 Task: Customize the Quick Access Toolbar by adding a command from the list.
Action: Mouse moved to (55, 33)
Screenshot: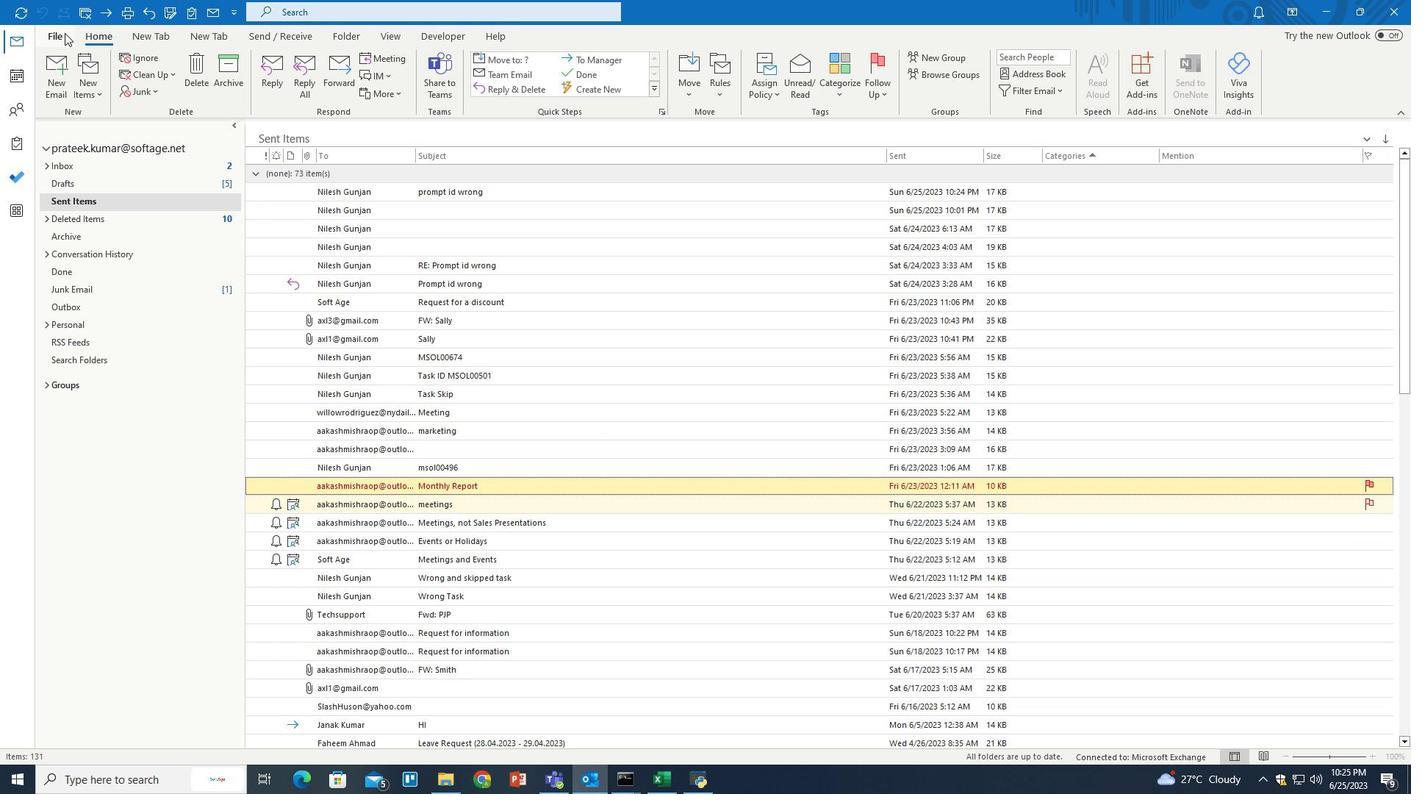 
Action: Mouse pressed left at (55, 33)
Screenshot: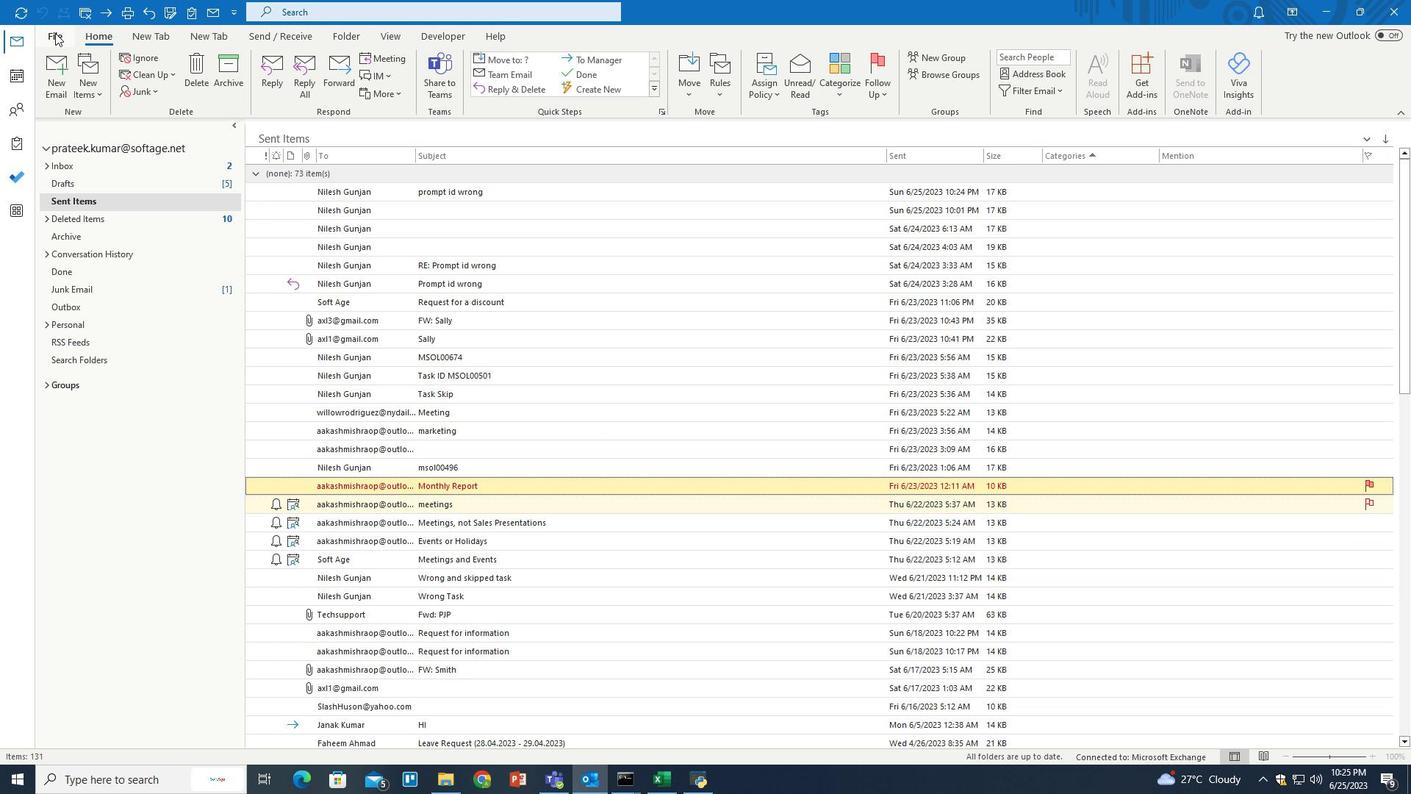
Action: Mouse moved to (45, 708)
Screenshot: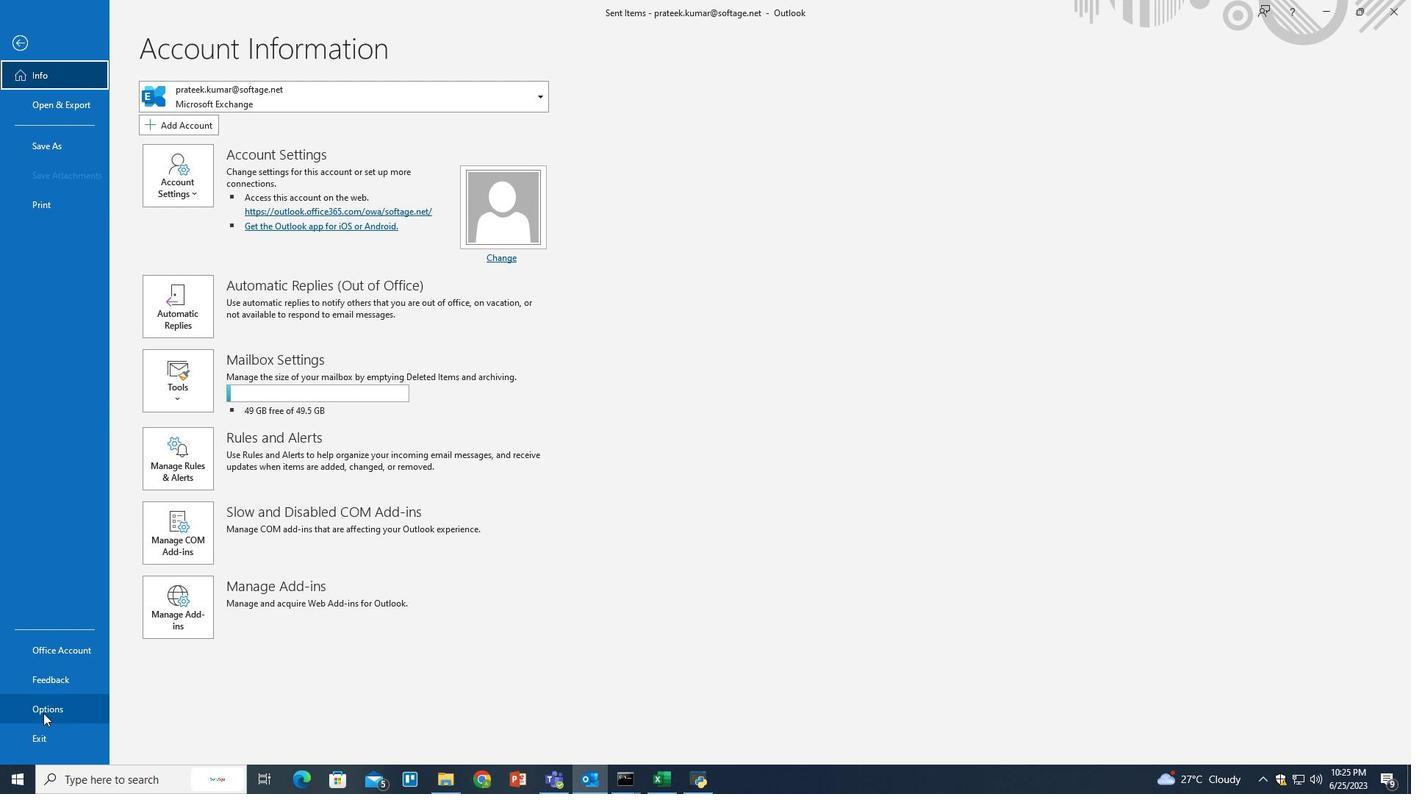 
Action: Mouse pressed left at (45, 708)
Screenshot: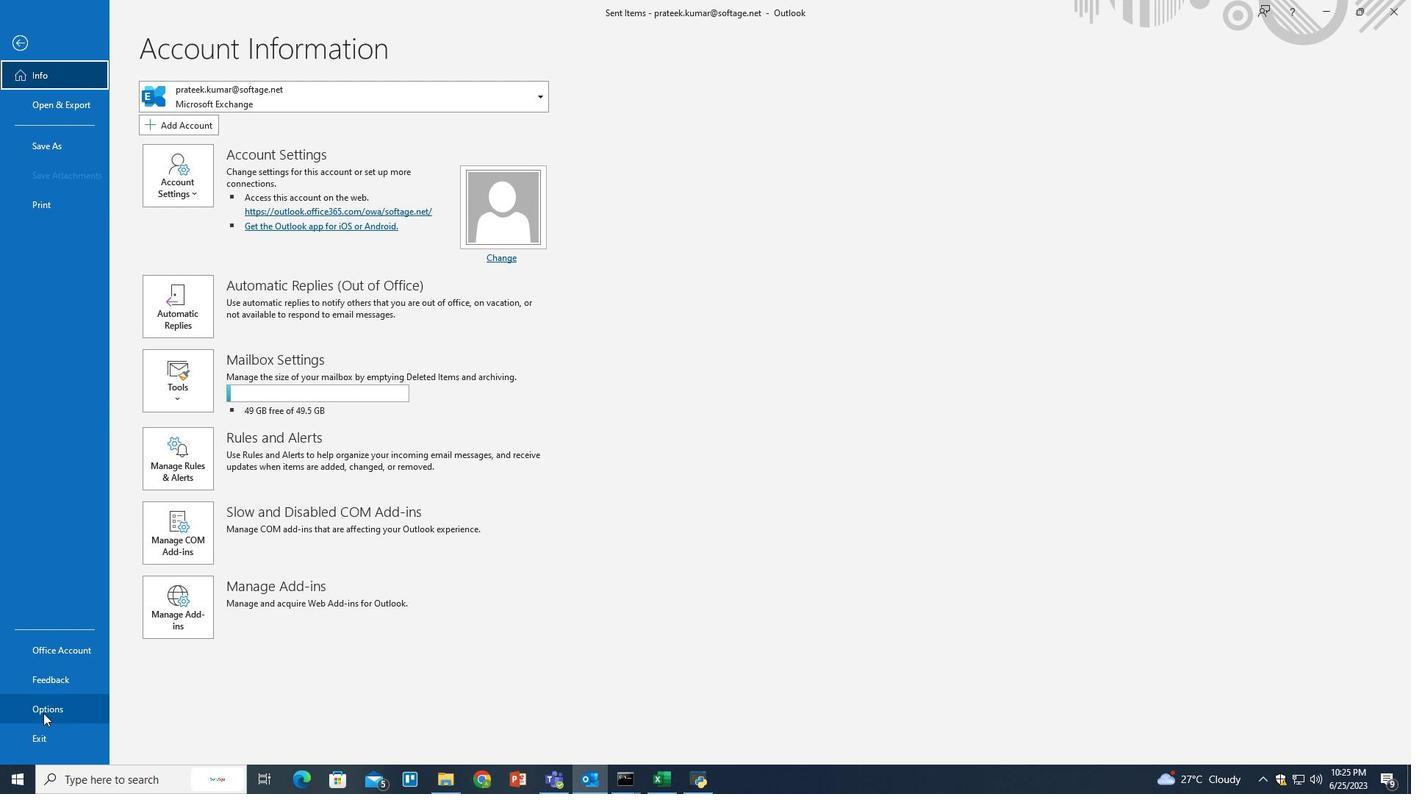 
Action: Mouse moved to (428, 397)
Screenshot: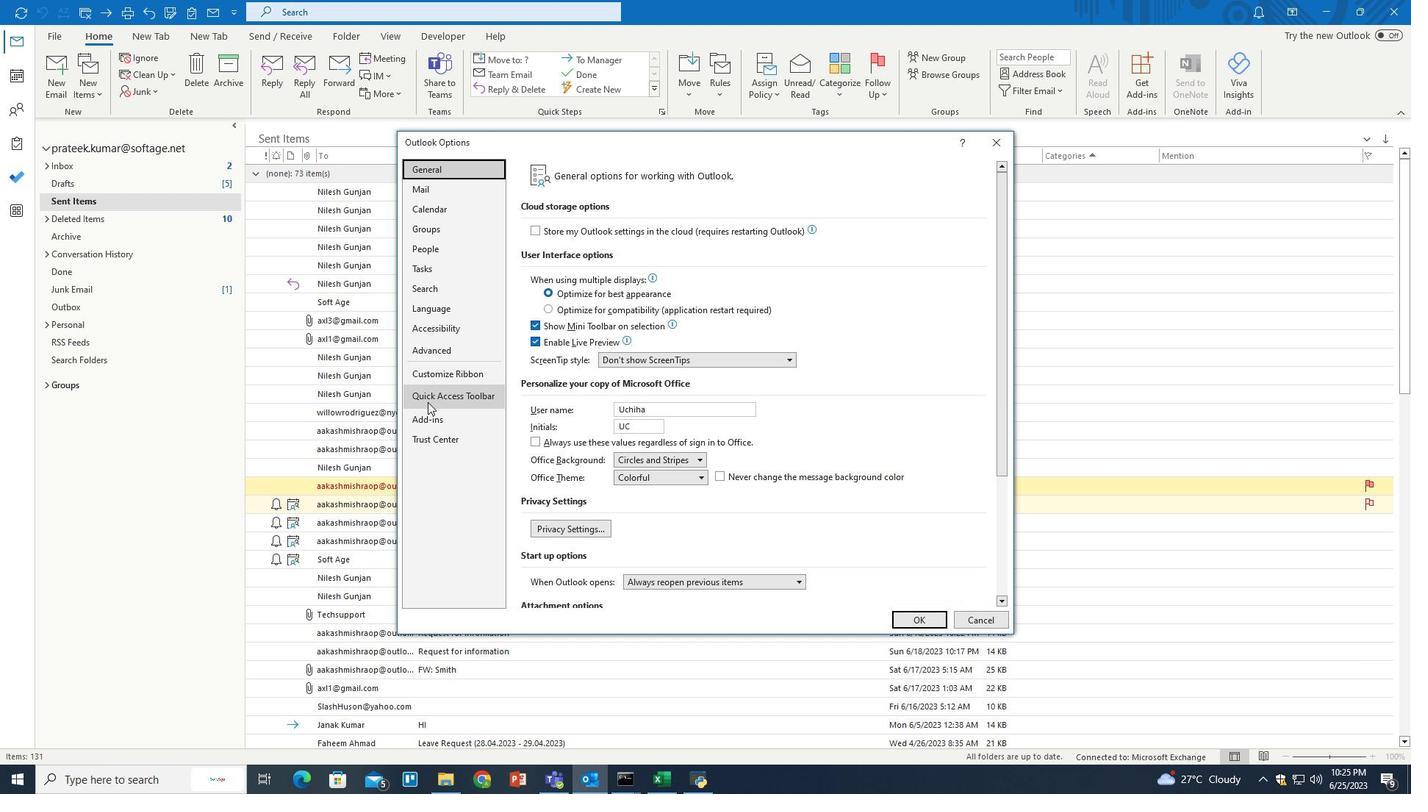 
Action: Mouse pressed left at (428, 397)
Screenshot: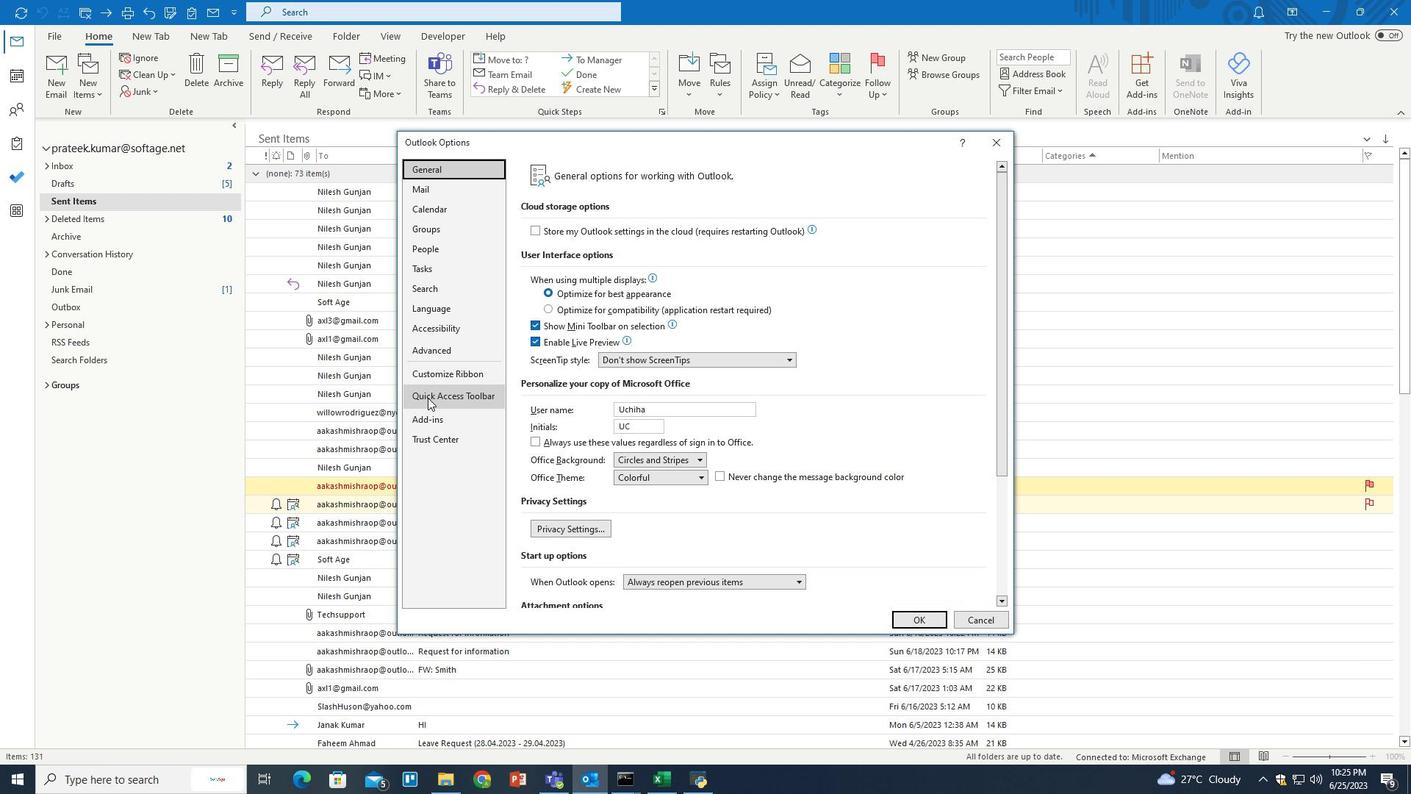 
Action: Mouse moved to (585, 285)
Screenshot: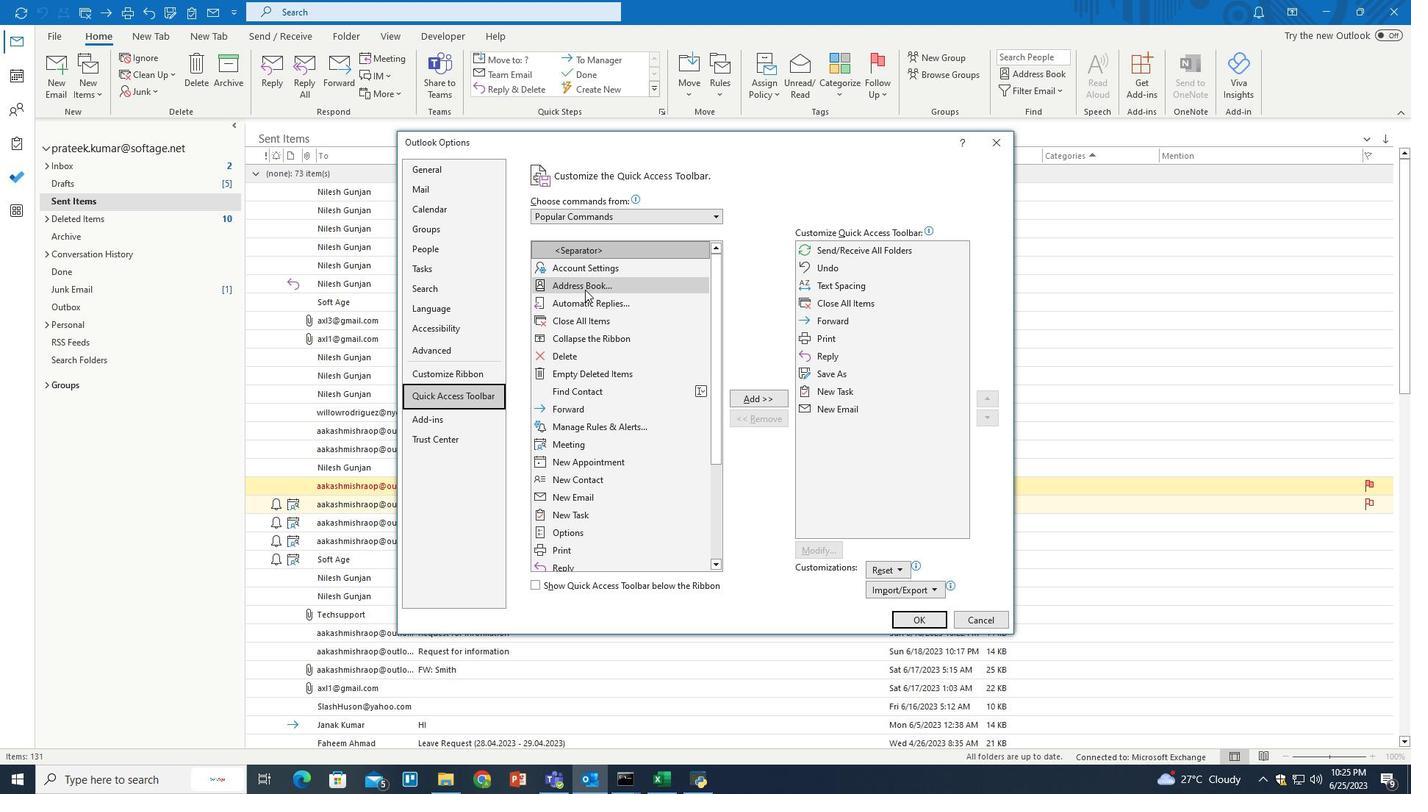 
Action: Mouse pressed left at (585, 285)
Screenshot: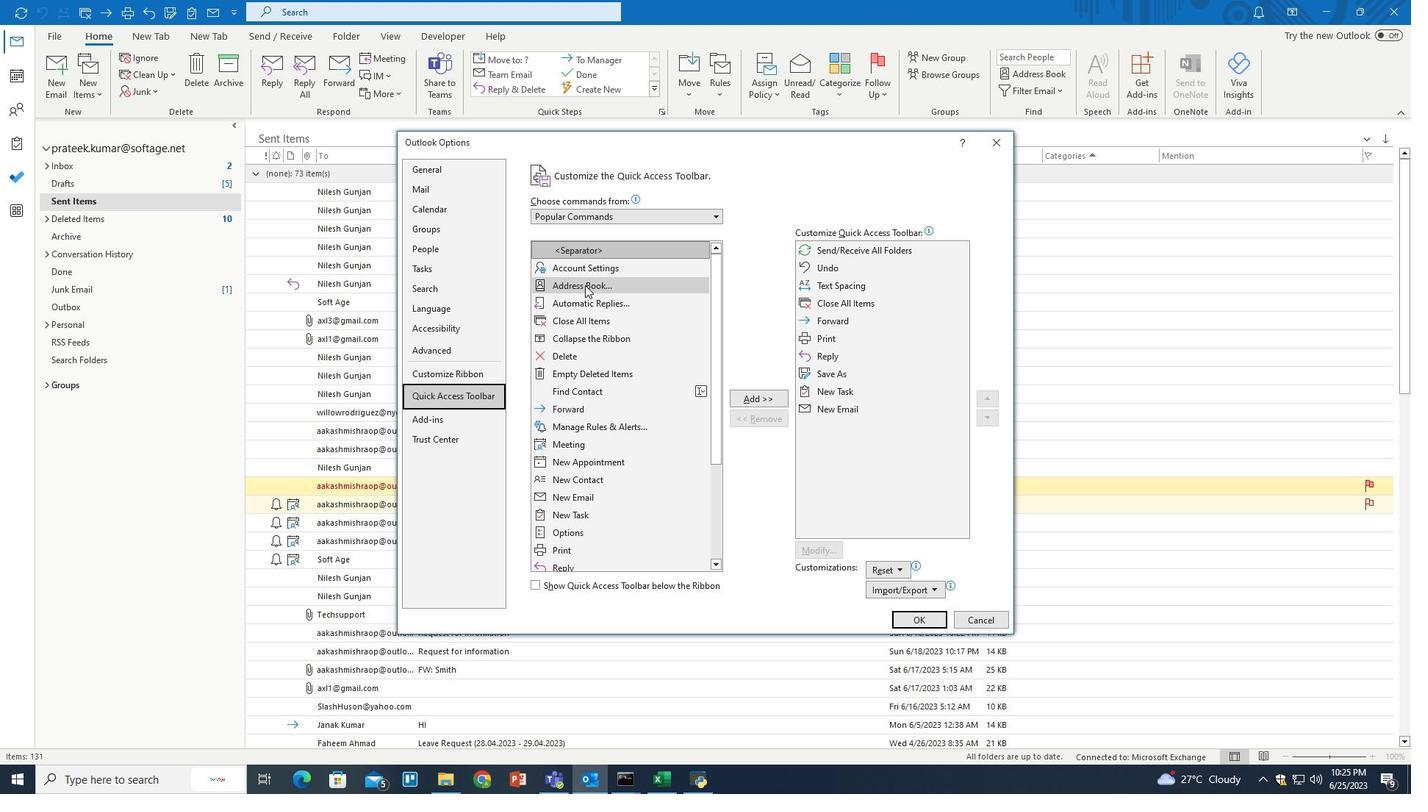 
Action: Mouse moved to (755, 394)
Screenshot: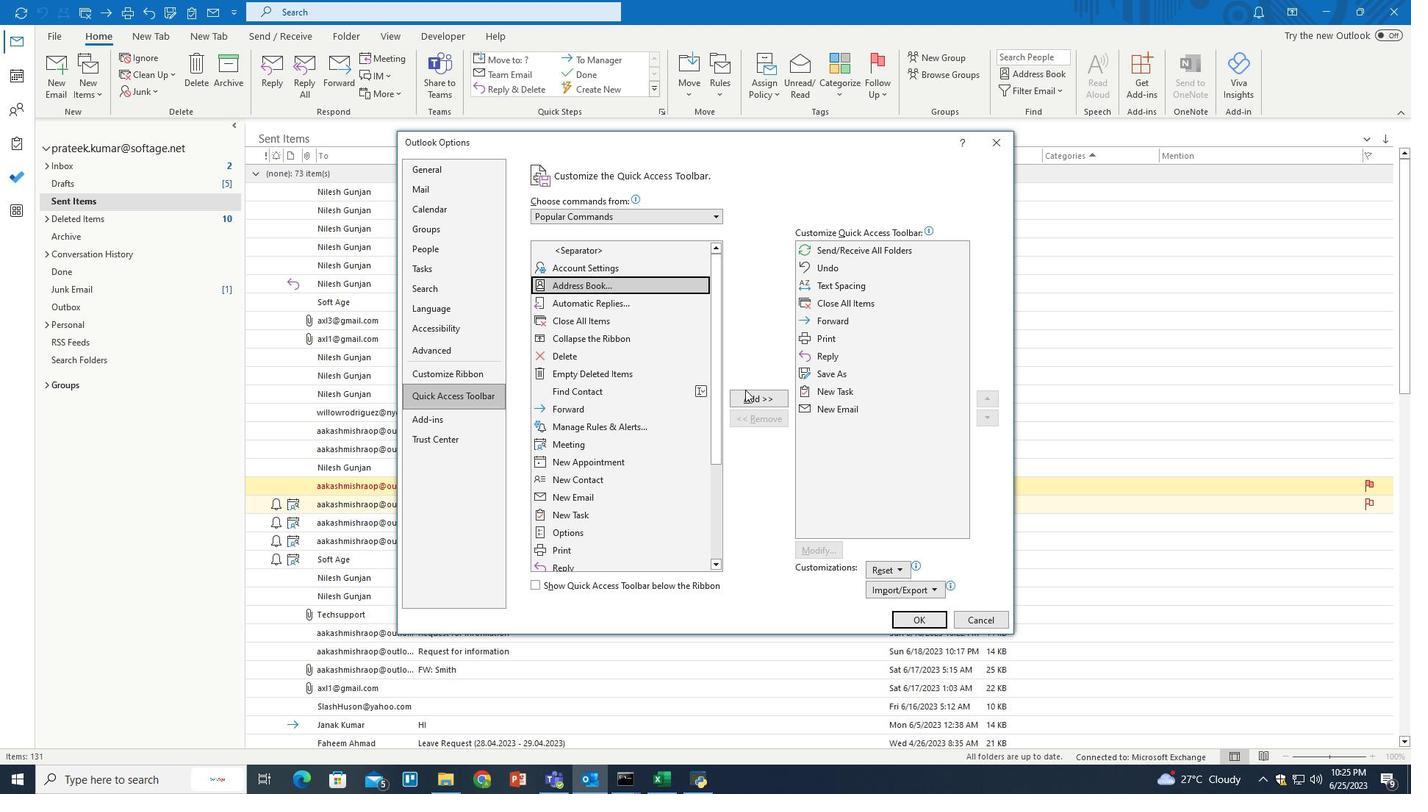 
Action: Mouse pressed left at (755, 394)
Screenshot: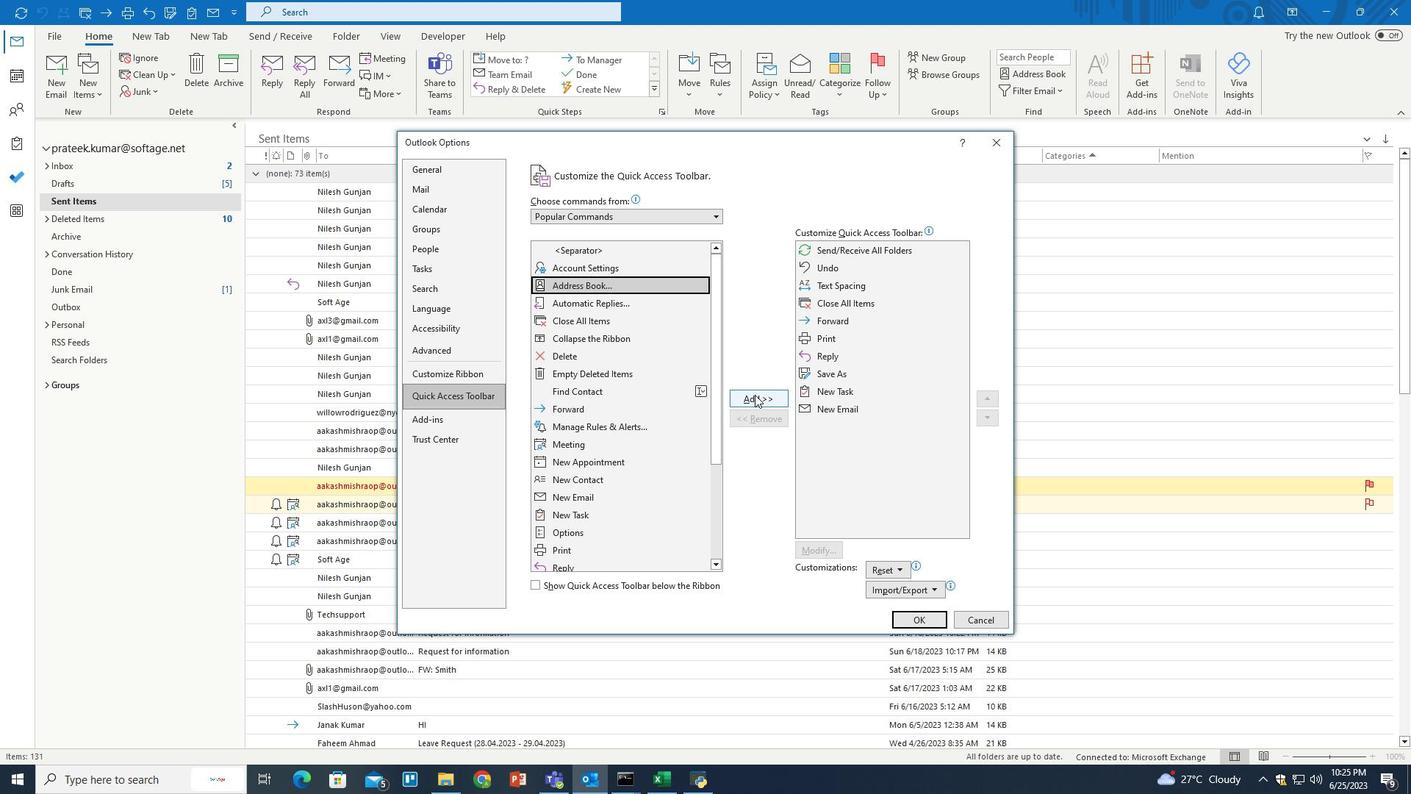 
Action: Mouse moved to (907, 619)
Screenshot: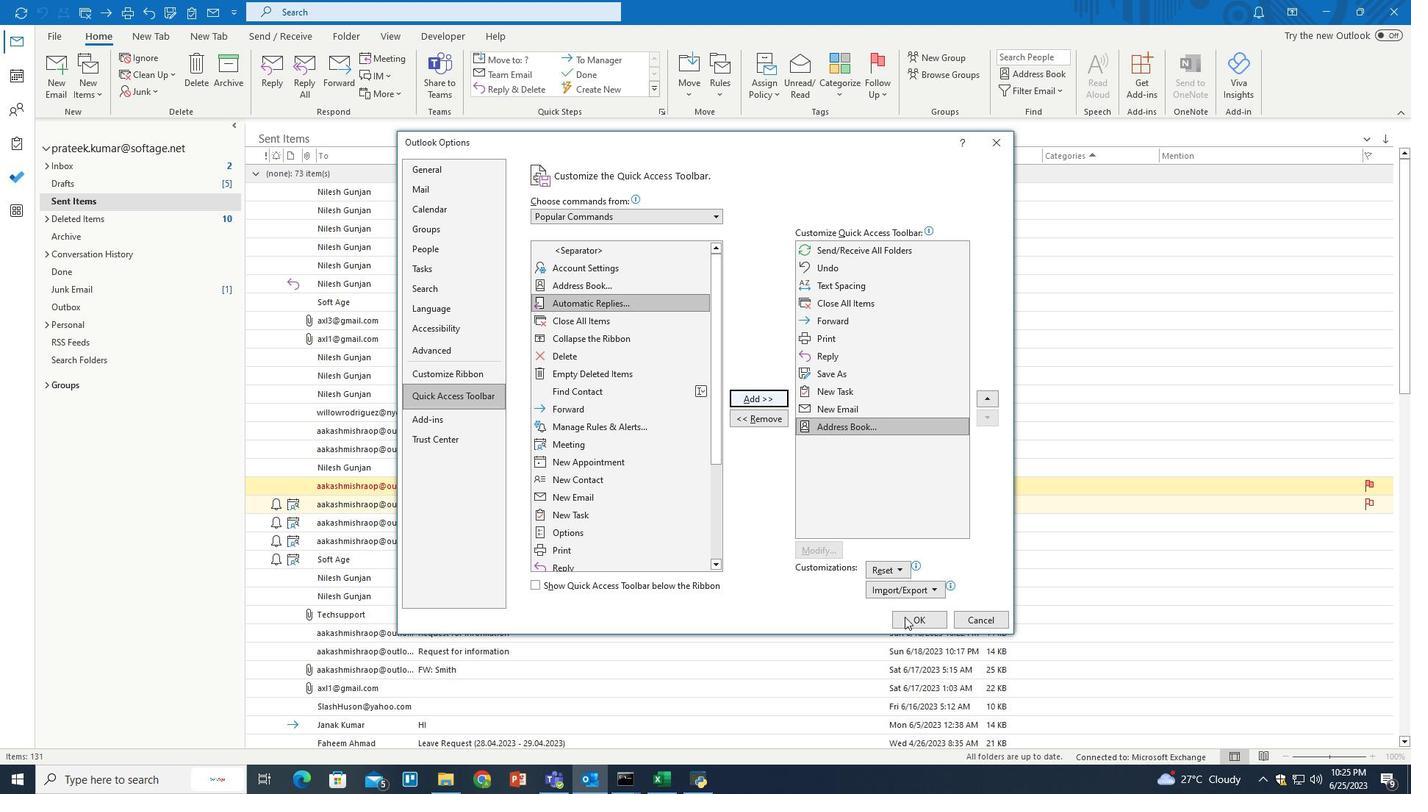 
Action: Mouse pressed left at (907, 619)
Screenshot: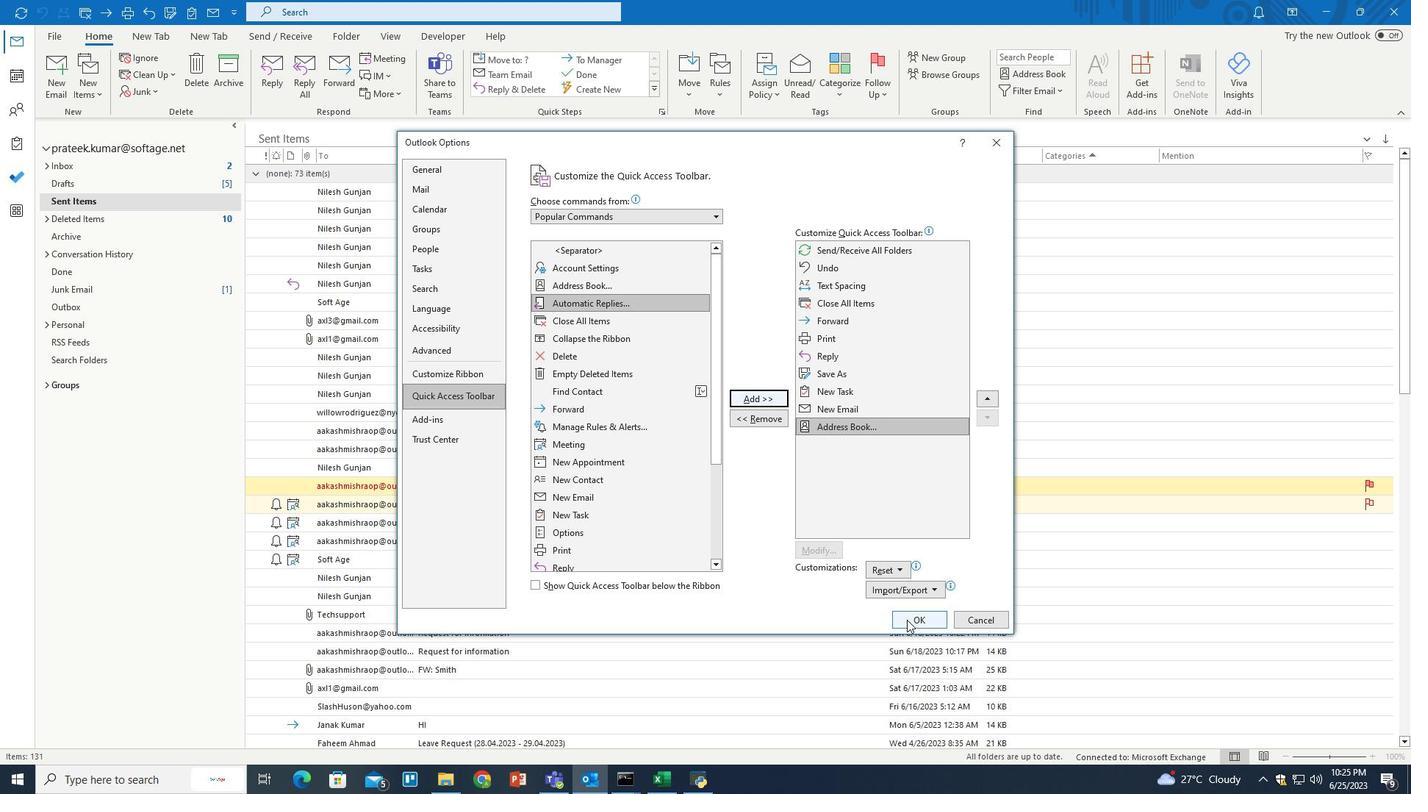 
Action: Mouse moved to (720, 483)
Screenshot: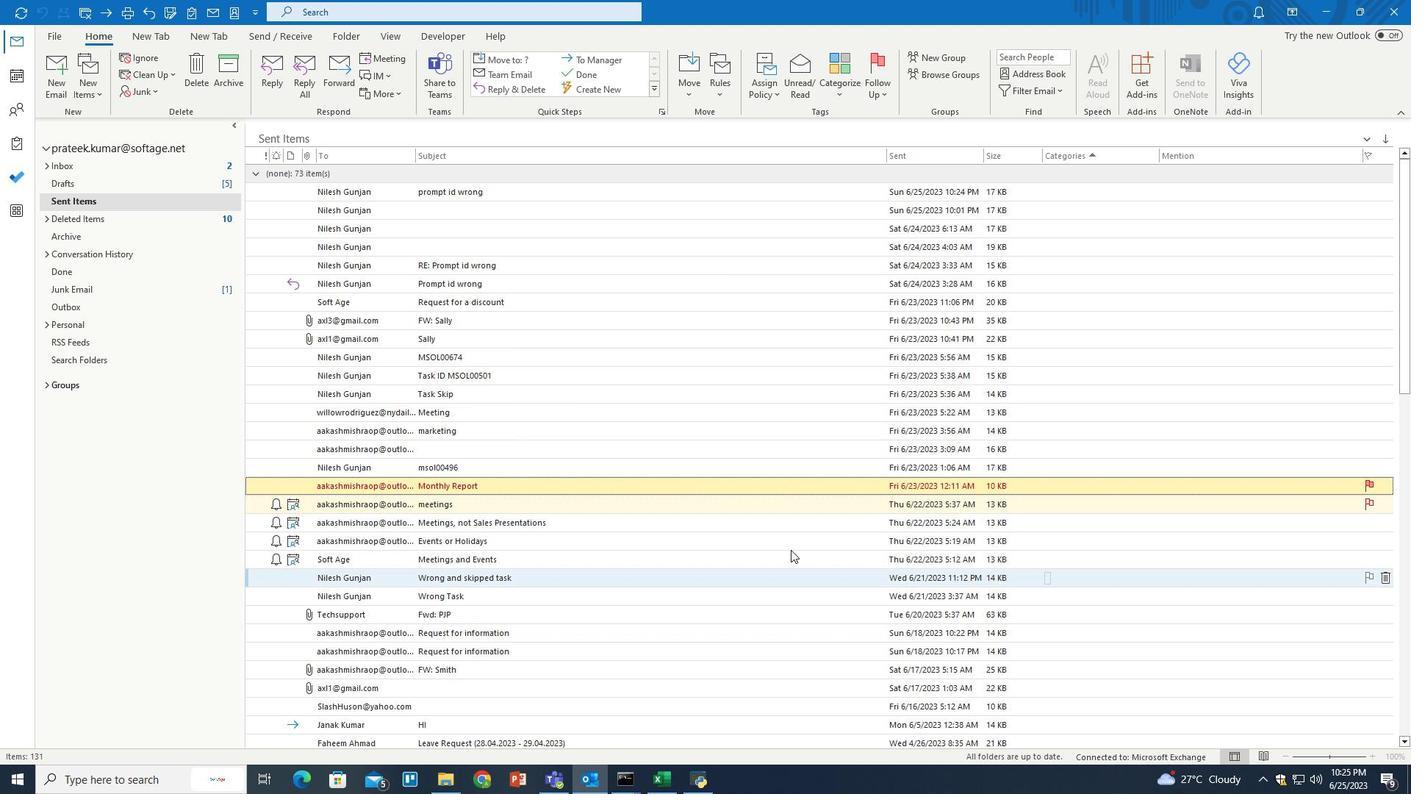 
